 Task: Look for ""Menus"" in the keyboard shortcuts section.
Action: Mouse moved to (350, 73)
Screenshot: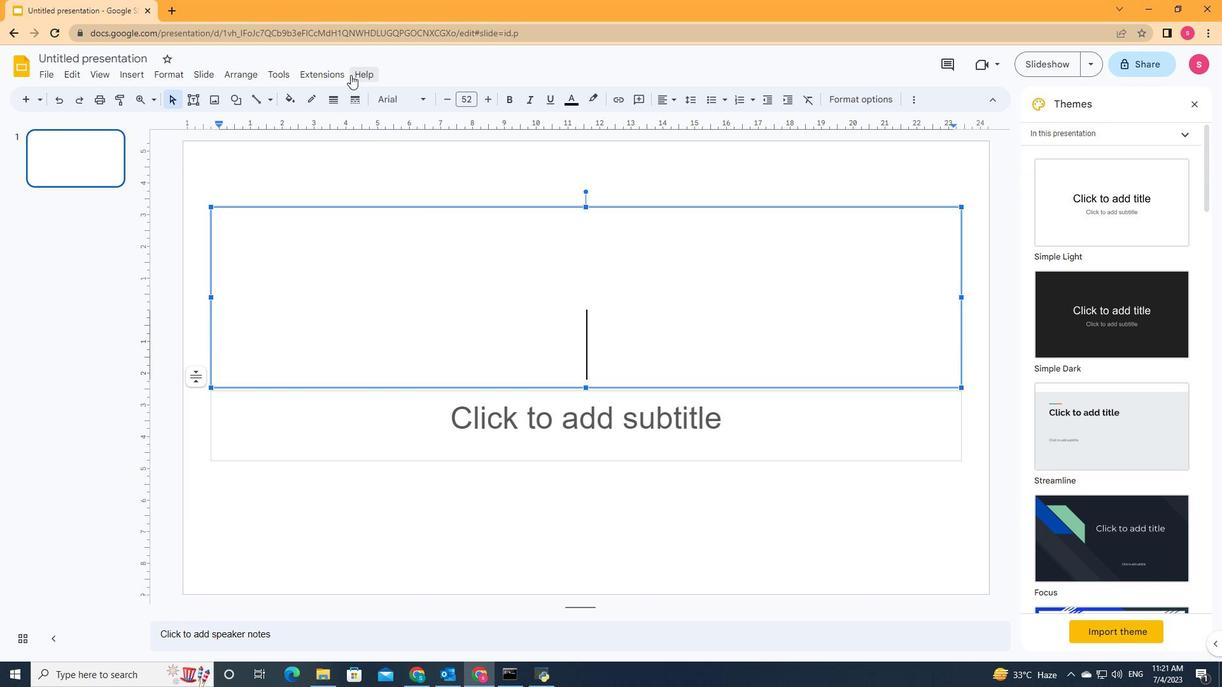 
Action: Mouse pressed left at (350, 73)
Screenshot: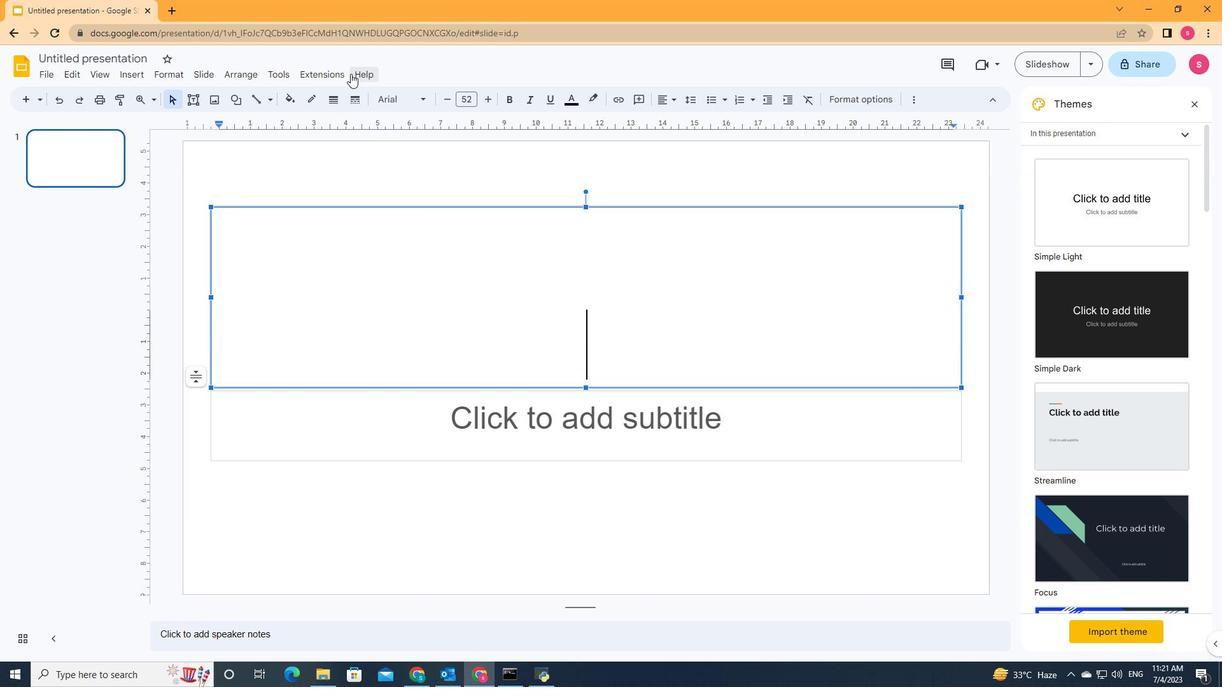 
Action: Mouse moved to (405, 311)
Screenshot: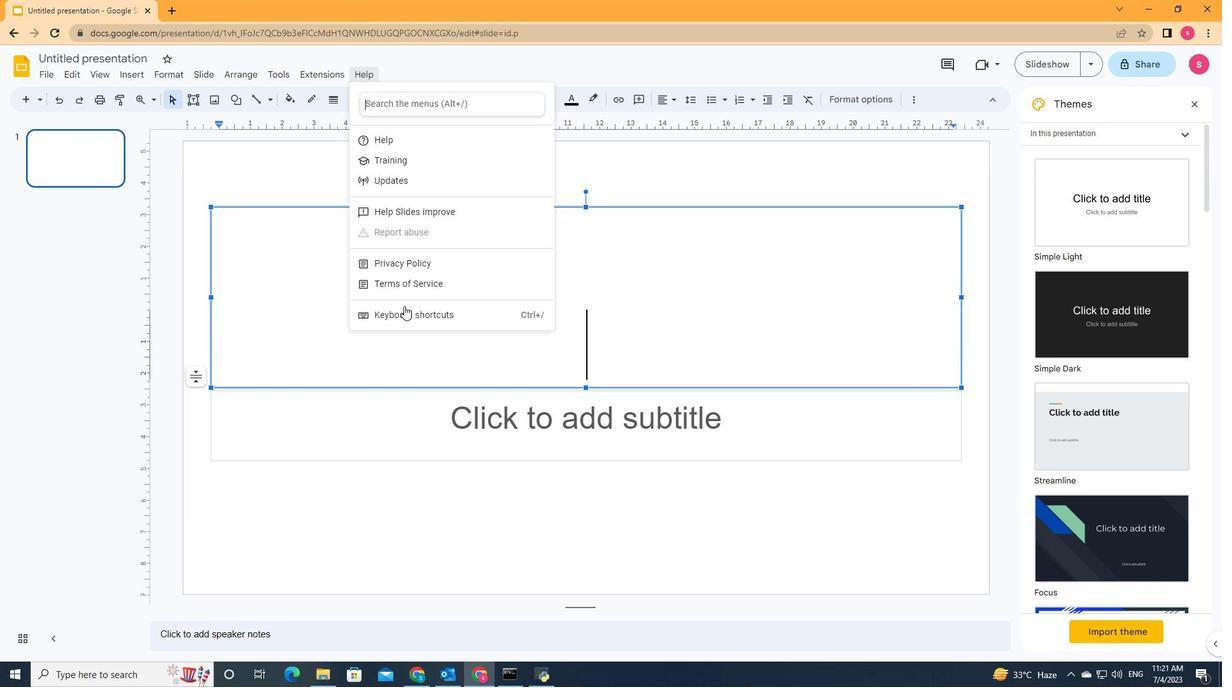 
Action: Mouse pressed left at (405, 311)
Screenshot: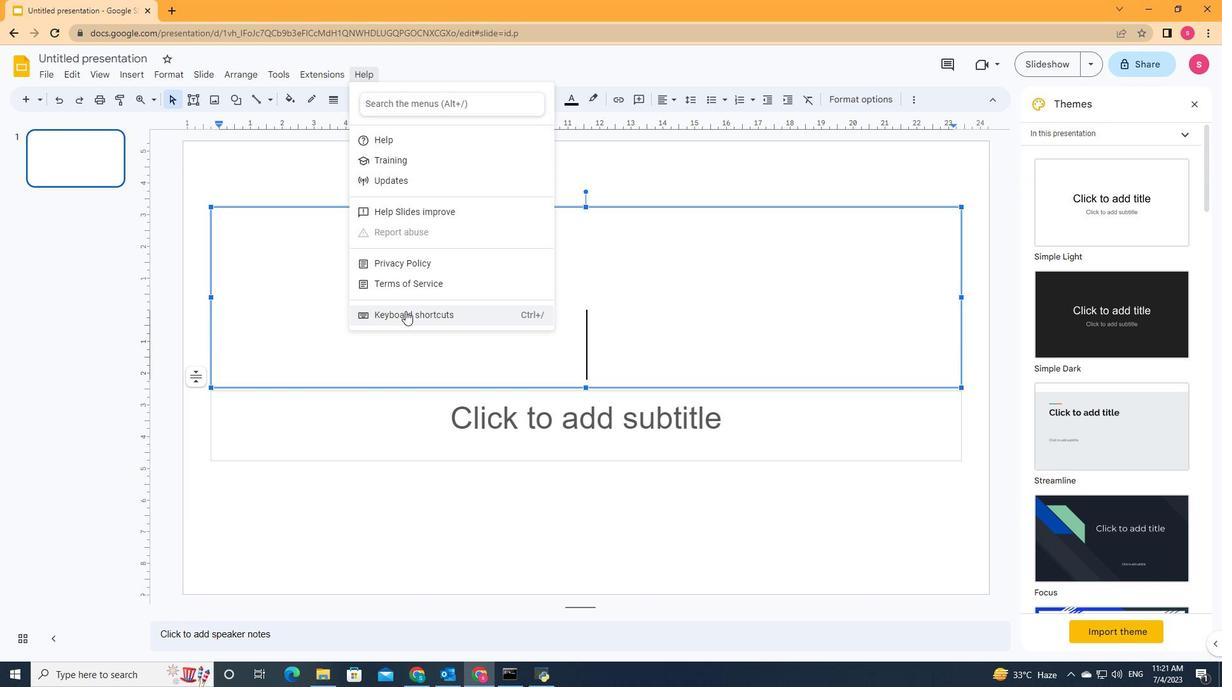 
Action: Mouse moved to (408, 437)
Screenshot: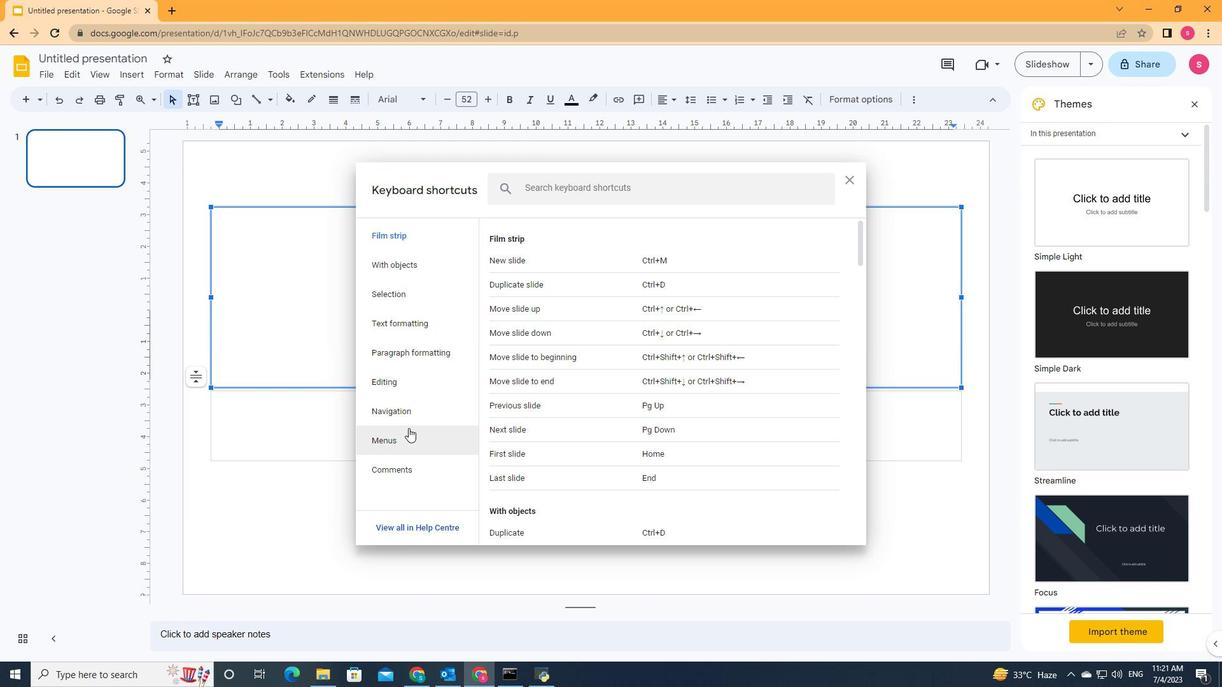 
Action: Mouse pressed left at (408, 437)
Screenshot: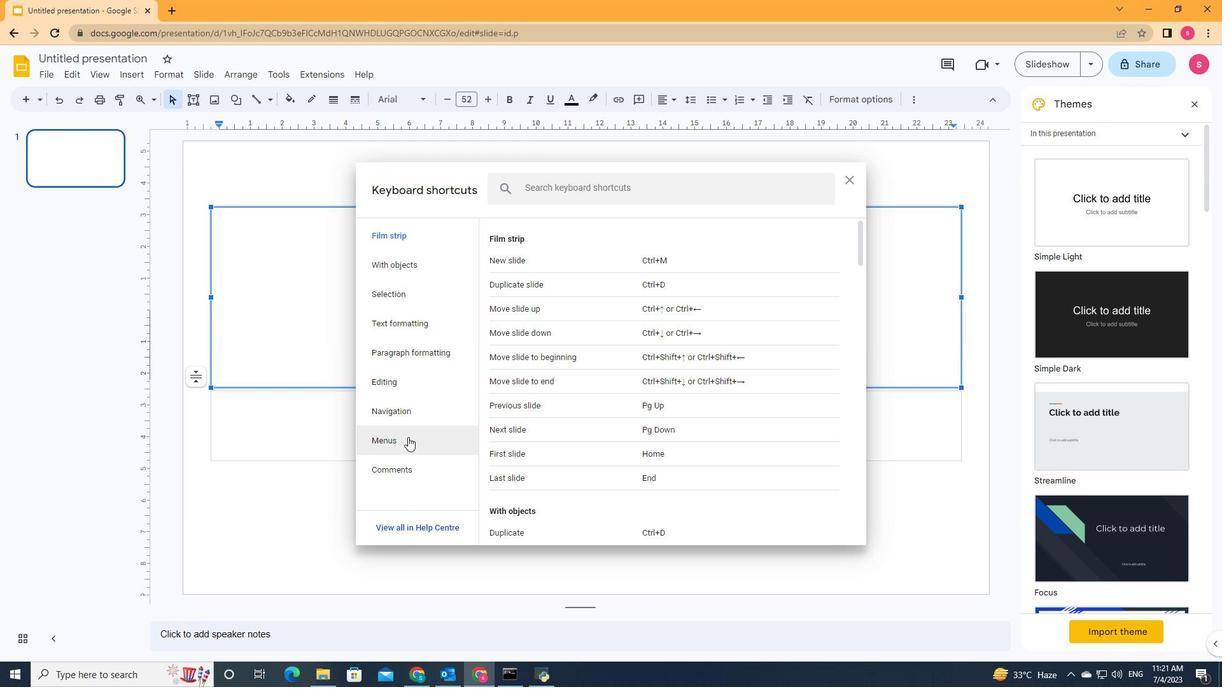 
Action: Mouse moved to (515, 438)
Screenshot: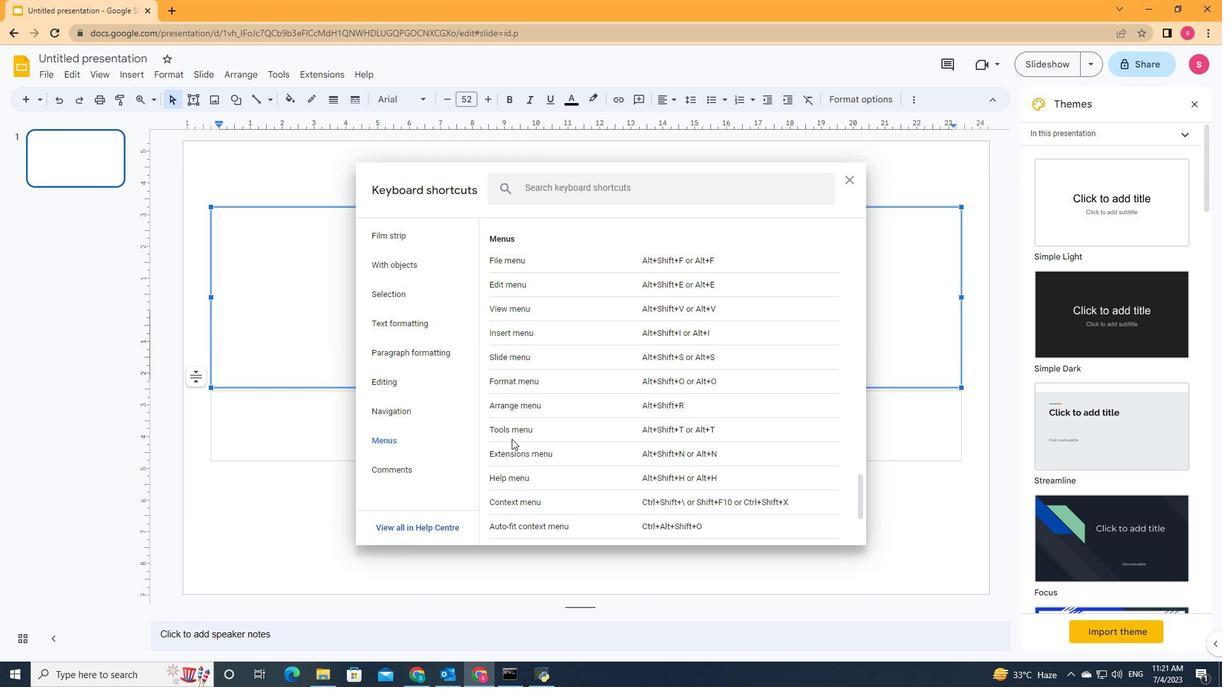 
